 Task: Create a section Fast Flow and in the section, add a milestone Internet of Things (IoT) Implementation in the project ArtisanTech
Action: Mouse moved to (56, 241)
Screenshot: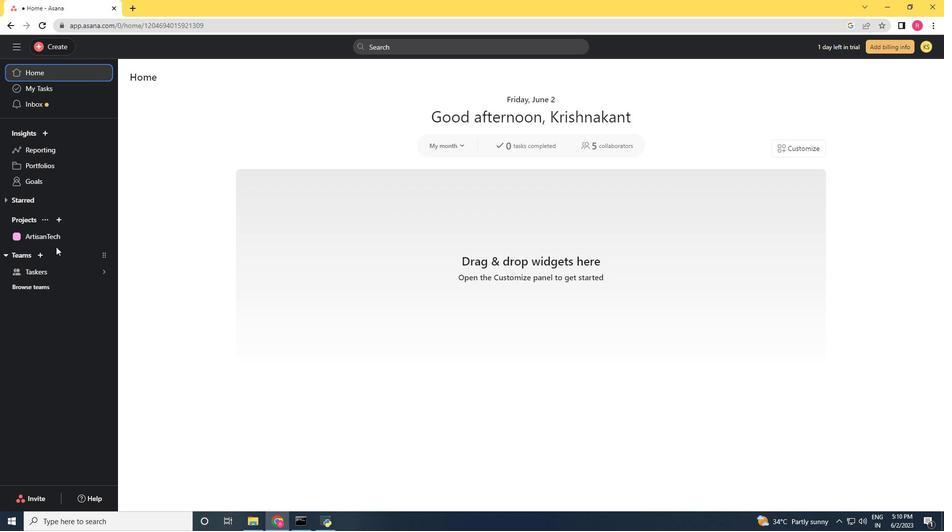 
Action: Mouse pressed left at (56, 241)
Screenshot: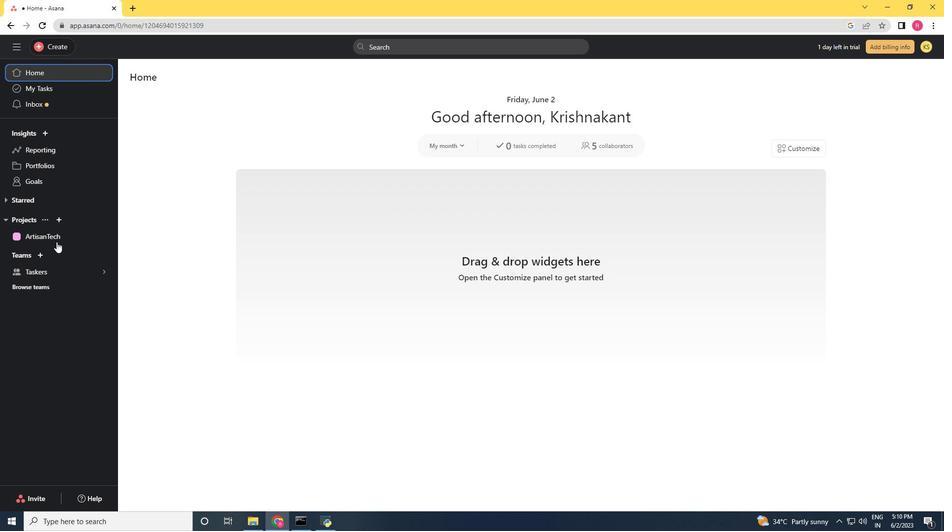 
Action: Mouse moved to (194, 368)
Screenshot: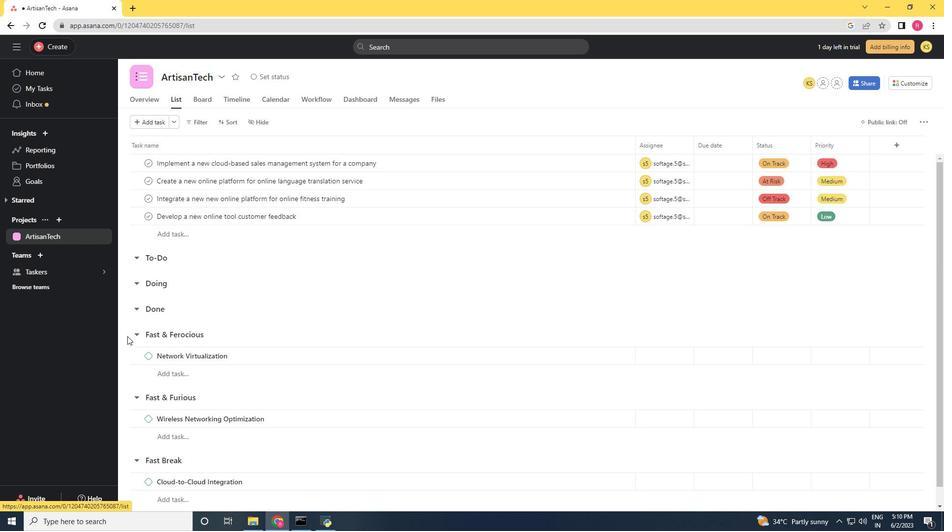 
Action: Mouse scrolled (194, 367) with delta (0, 0)
Screenshot: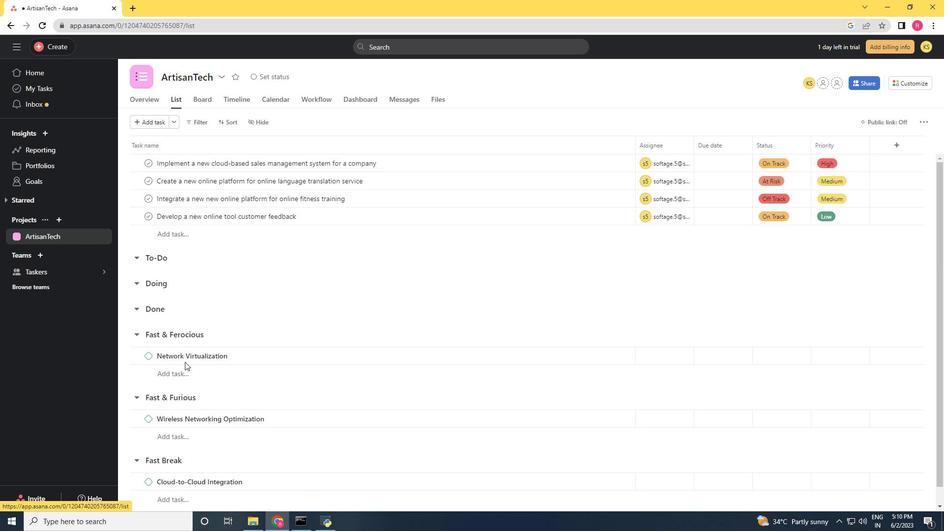 
Action: Mouse scrolled (194, 367) with delta (0, 0)
Screenshot: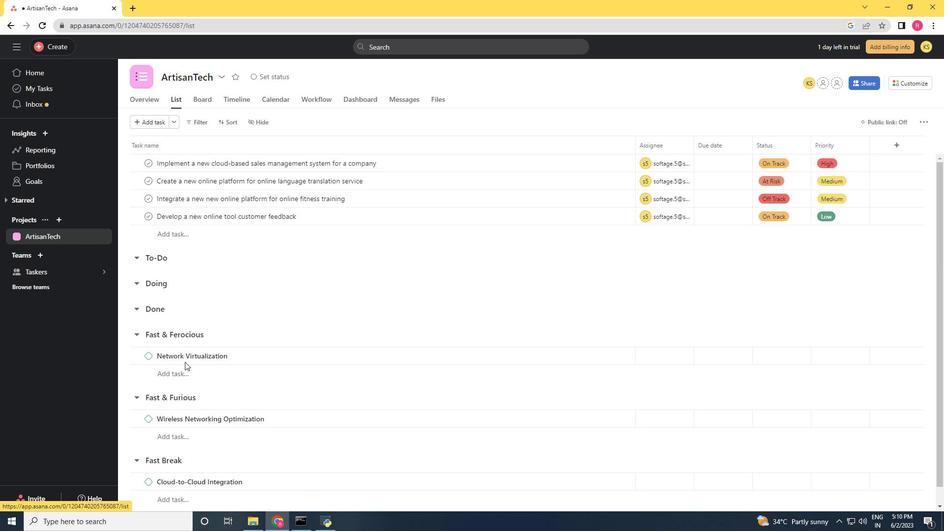 
Action: Mouse scrolled (194, 367) with delta (0, 0)
Screenshot: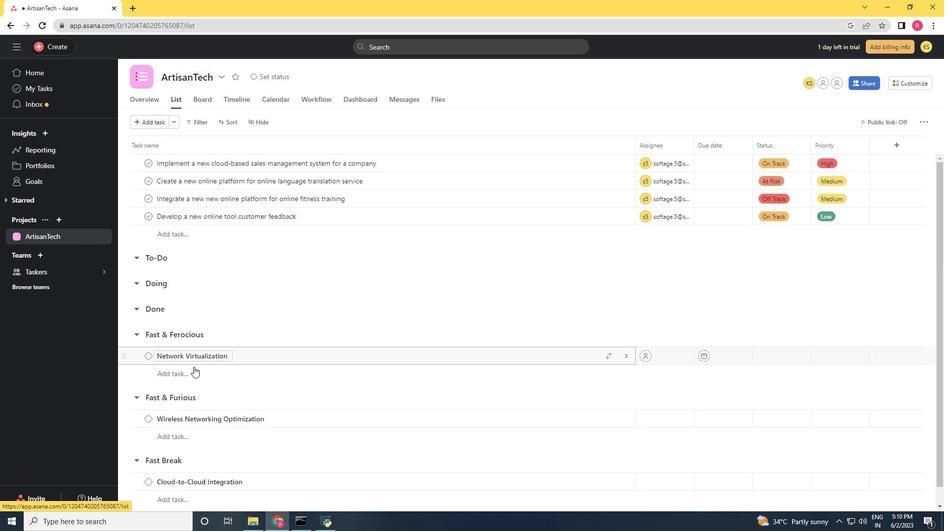 
Action: Mouse moved to (194, 368)
Screenshot: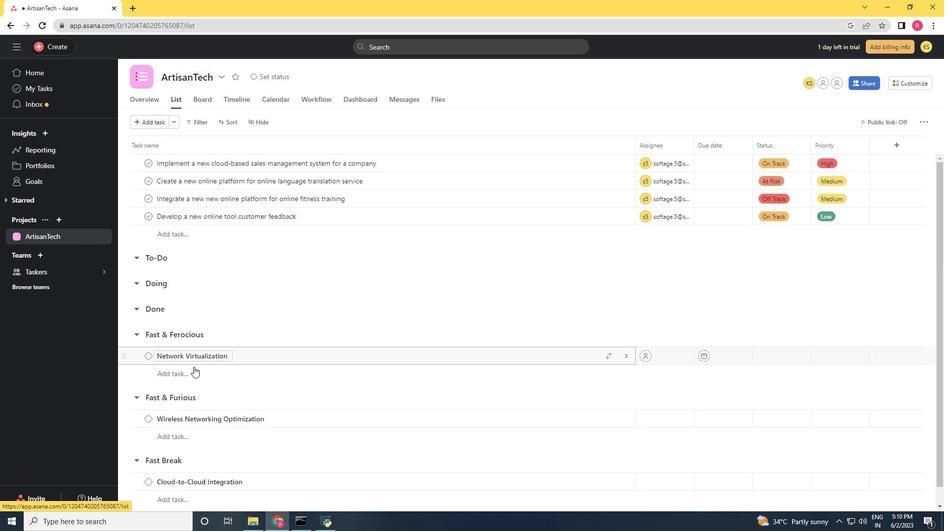 
Action: Mouse scrolled (194, 368) with delta (0, 0)
Screenshot: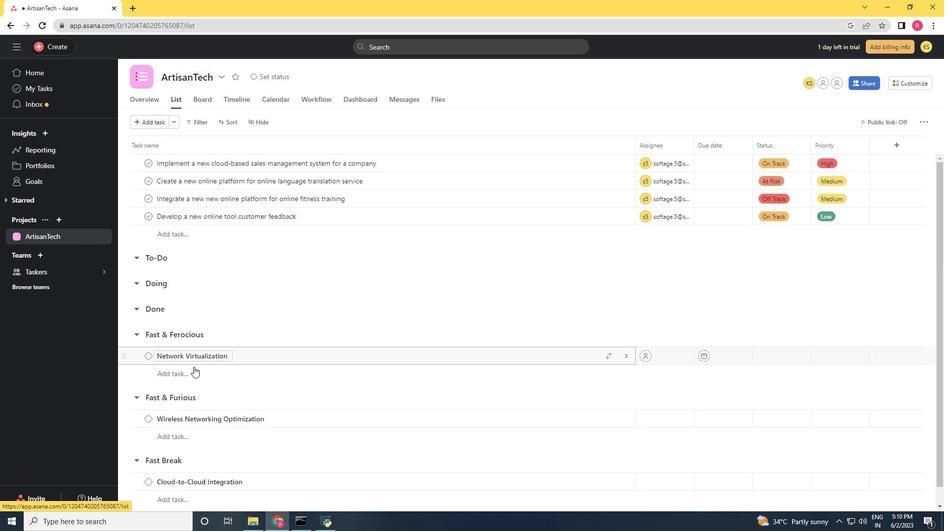 
Action: Mouse moved to (194, 370)
Screenshot: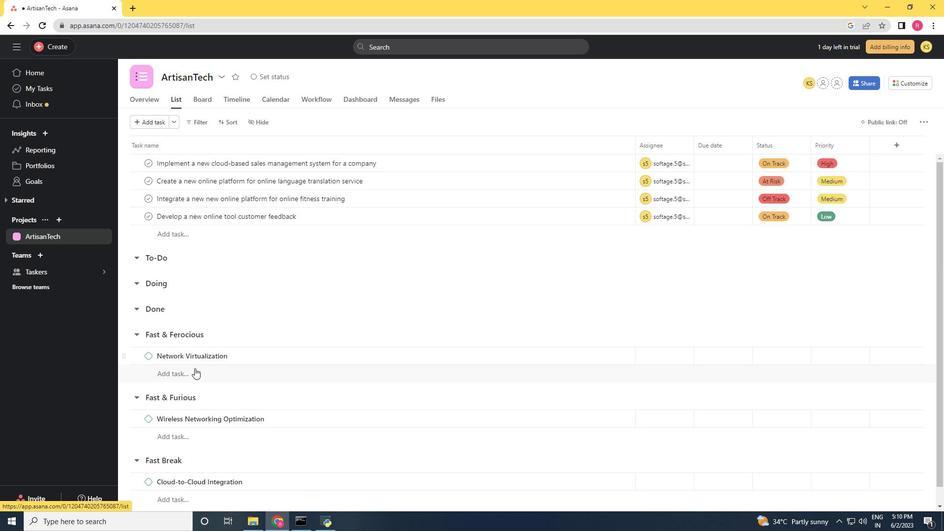 
Action: Mouse scrolled (194, 369) with delta (0, 0)
Screenshot: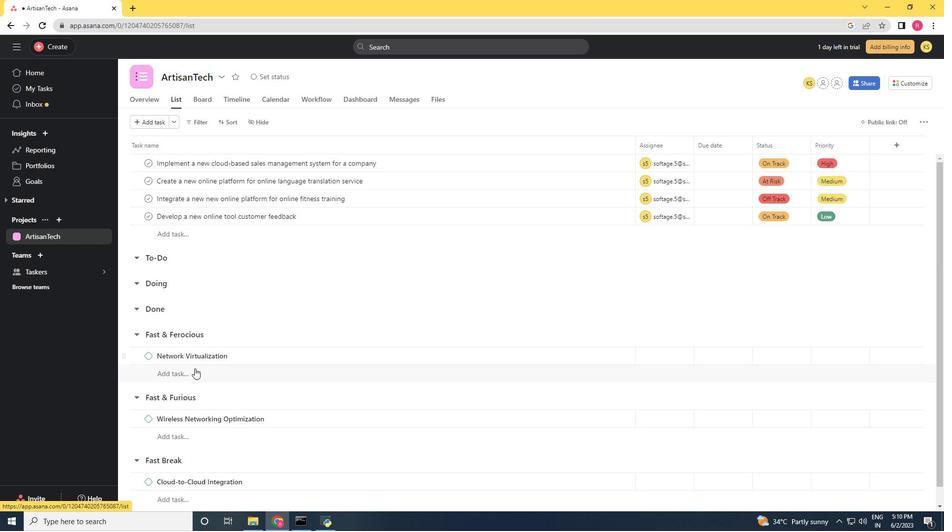 
Action: Mouse moved to (159, 495)
Screenshot: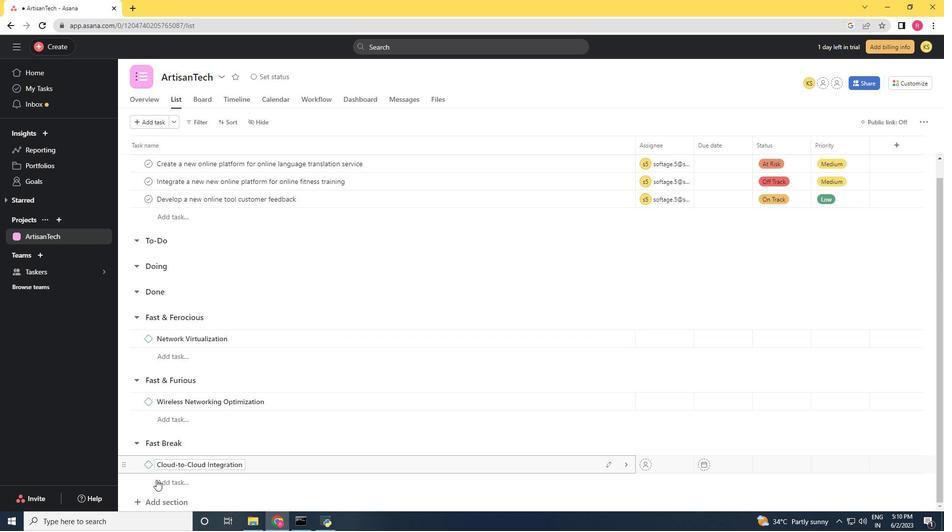 
Action: Mouse pressed left at (159, 495)
Screenshot: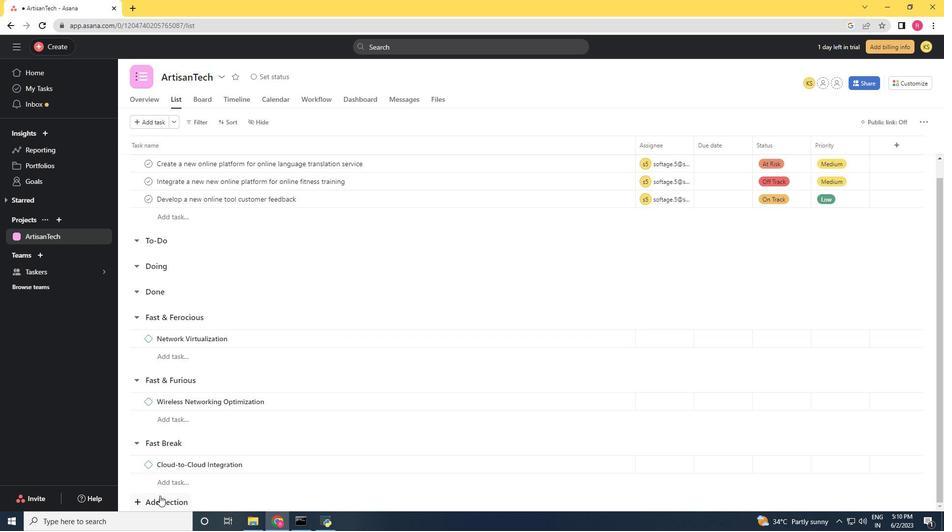 
Action: Key pressed <Key.shift>Fats<Key.backspace><Key.backspace>st
Screenshot: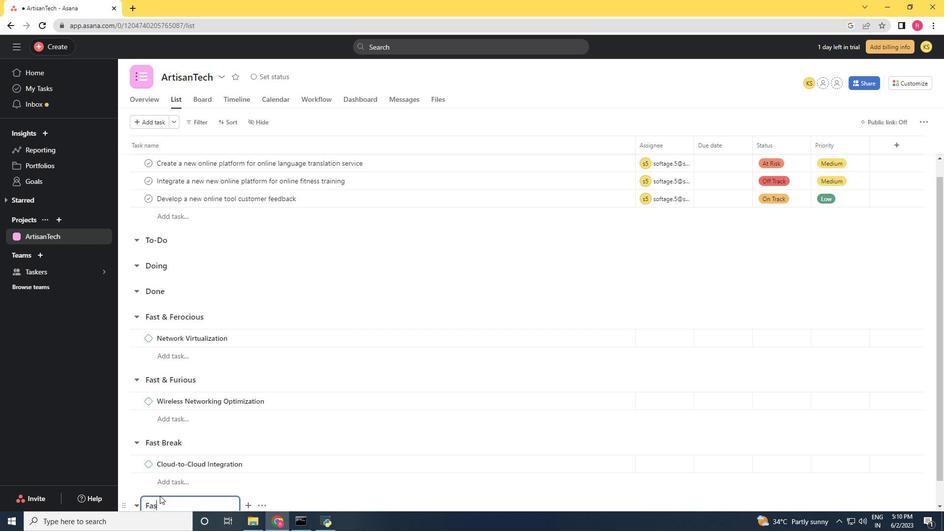 
Action: Mouse moved to (159, 482)
Screenshot: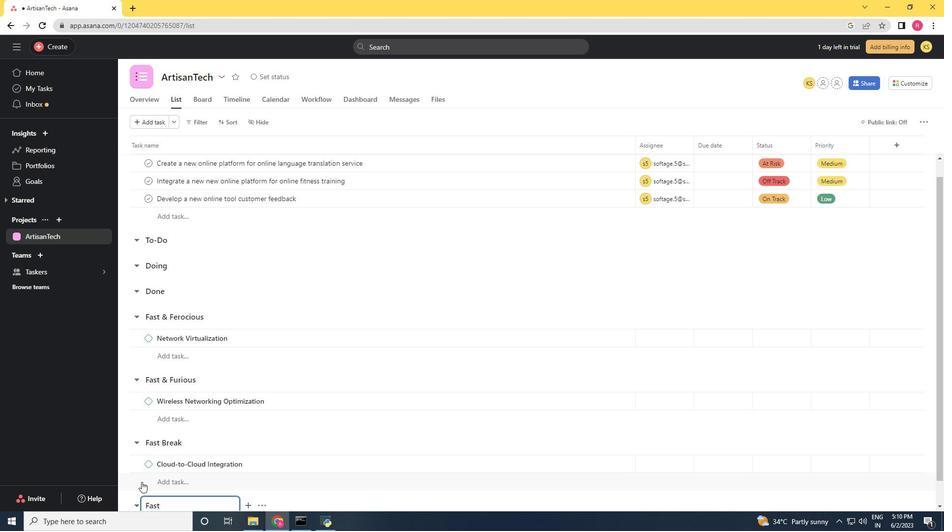 
Action: Mouse scrolled (159, 482) with delta (0, 0)
Screenshot: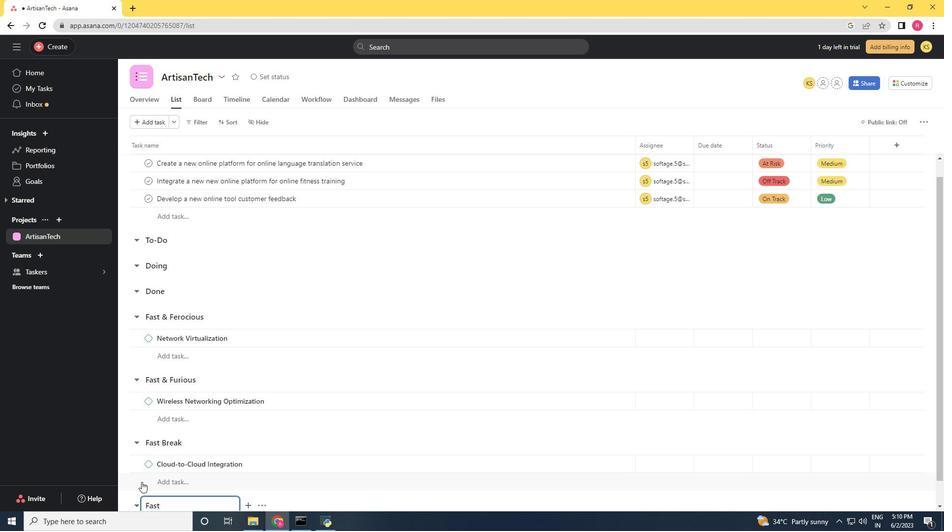 
Action: Mouse moved to (160, 482)
Screenshot: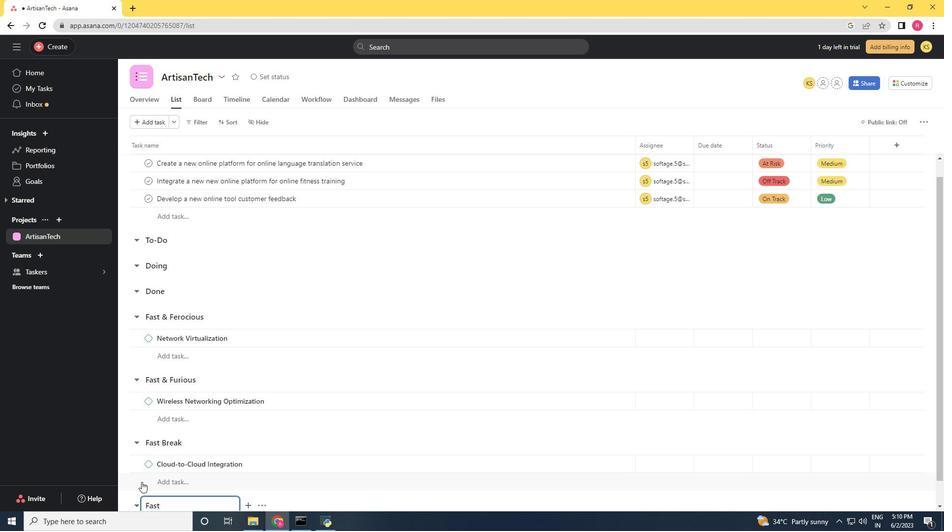 
Action: Mouse scrolled (160, 482) with delta (0, 0)
Screenshot: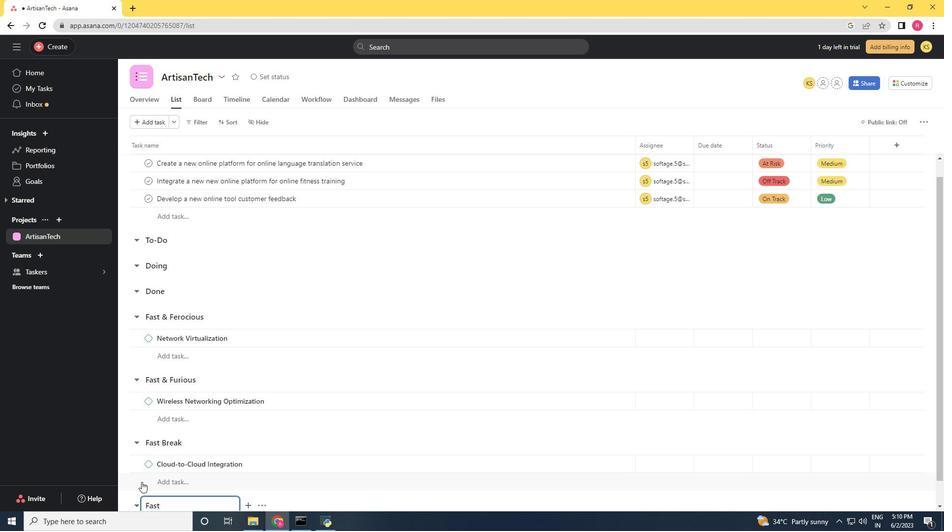 
Action: Mouse moved to (161, 482)
Screenshot: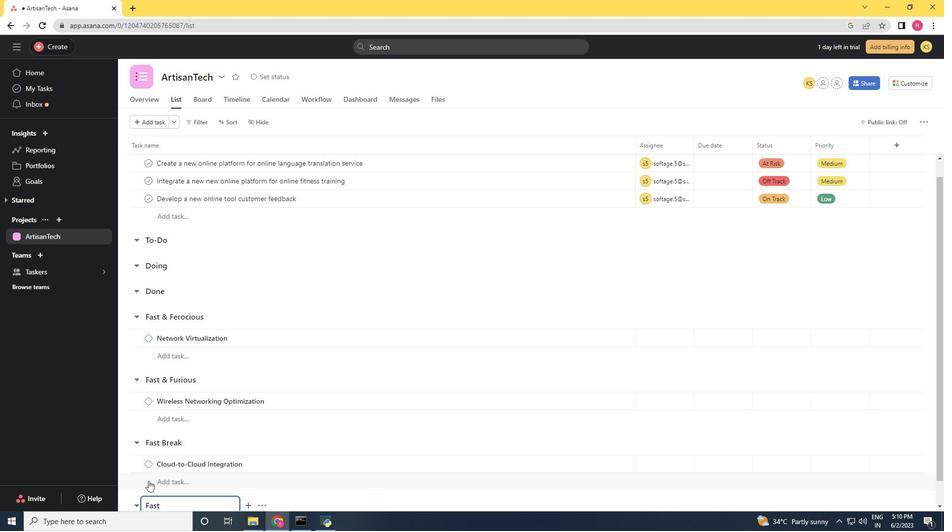 
Action: Mouse scrolled (161, 481) with delta (0, 0)
Screenshot: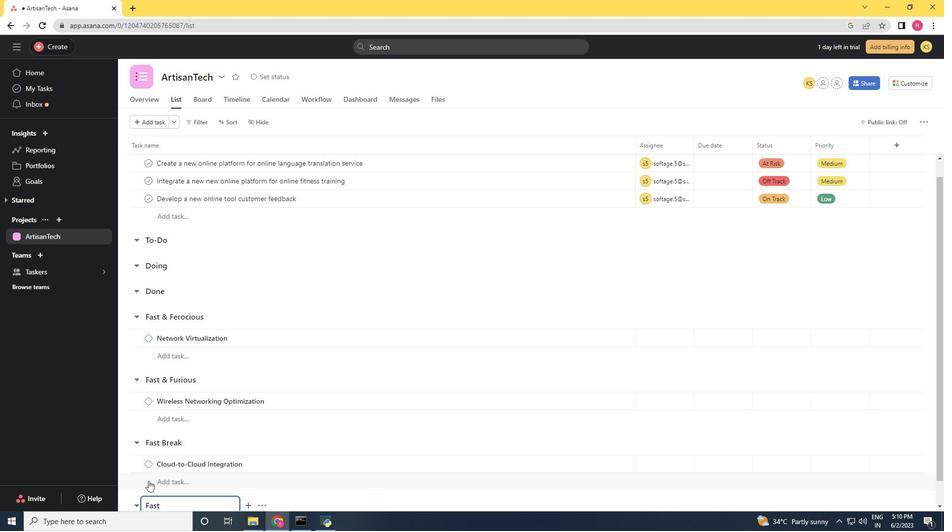 
Action: Mouse moved to (165, 478)
Screenshot: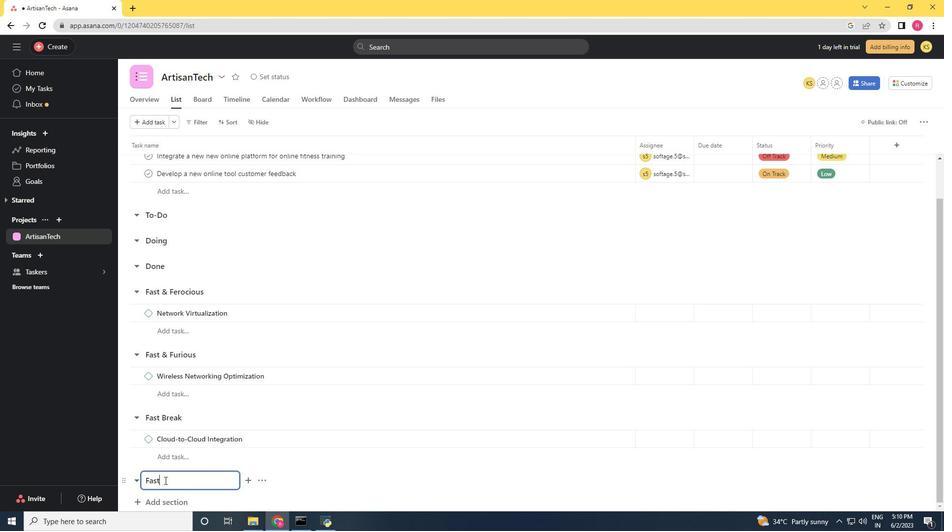 
Action: Key pressed <Key.space><Key.shift><Key.shift><Key.shift><Key.shift><Key.shift><Key.shift><Key.shift><Key.shift>Flow<Key.space>
Screenshot: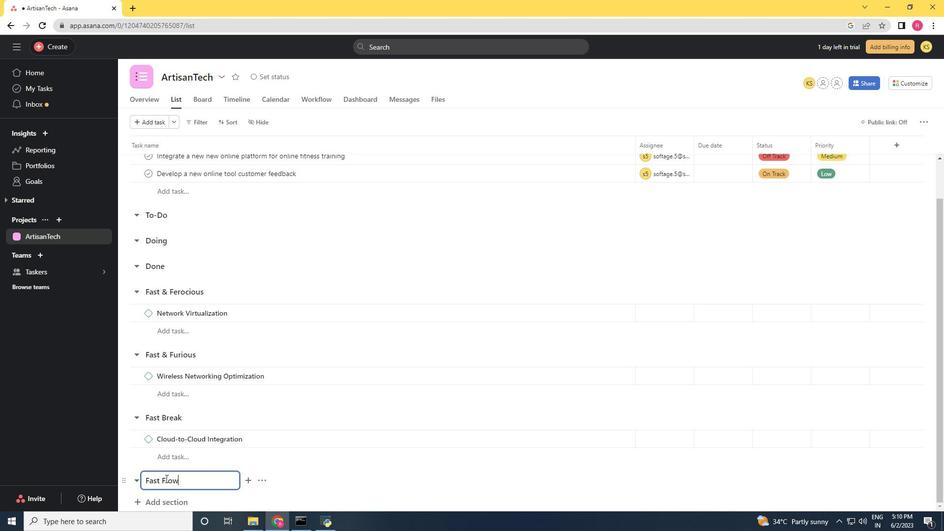 
Action: Mouse moved to (222, 472)
Screenshot: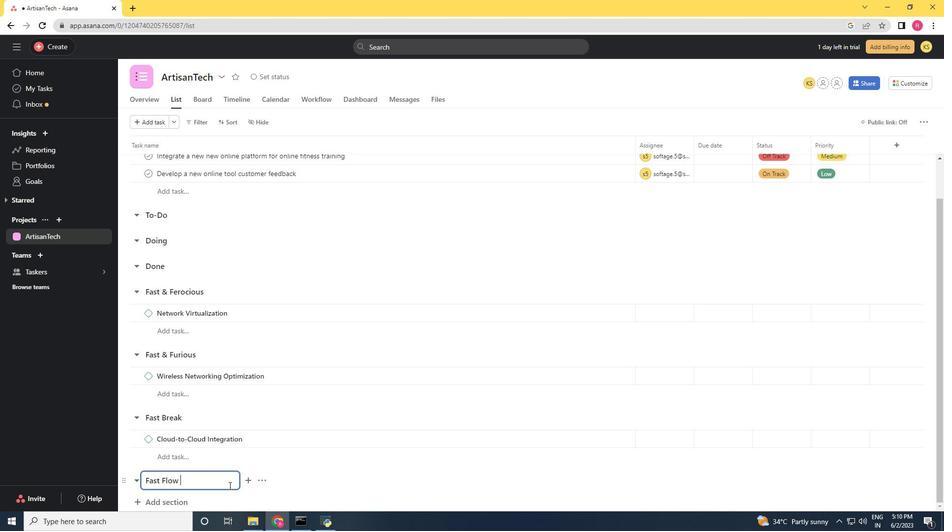
Action: Key pressed <Key.enter><Key.shift><Key.shift>Intel<Key.backspace>rnet<Key.space>of<Key.space><Key.shift>Things<Key.space><Key.shift_r><Key.shift_r><Key.shift_r><Key.shift_r><Key.shift_r>(<Key.shift_r>Io<Key.shift_r><Key.shift_r><Key.shift_r><Key.shift_r><Key.shift_r><Key.shift_r>T<Key.shift_r>)<Key.space><Key.shift>Implementation
Screenshot: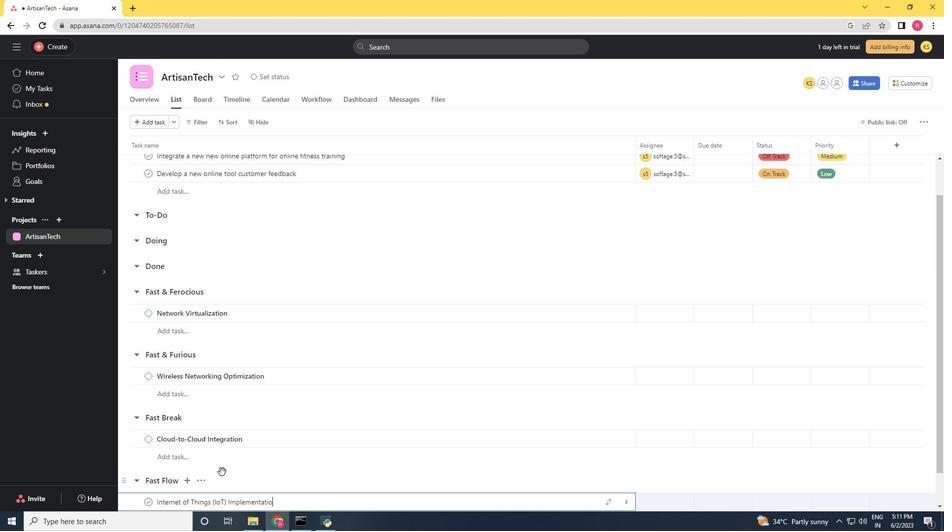 
Action: Mouse moved to (323, 467)
Screenshot: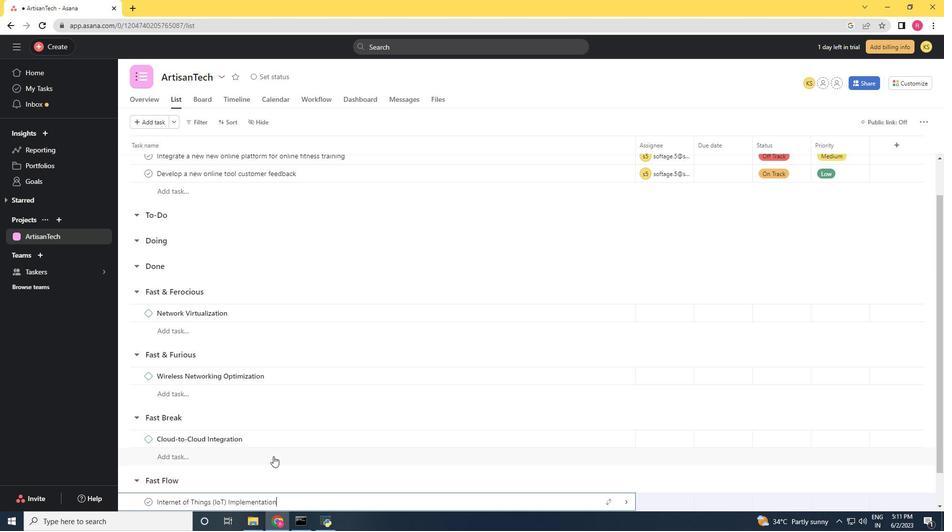 
Action: Mouse scrolled (323, 467) with delta (0, 0)
Screenshot: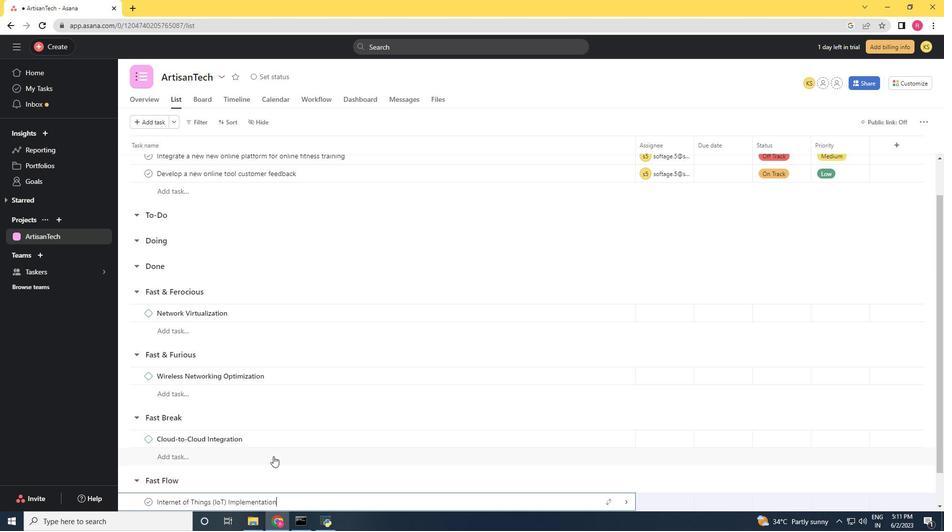 
Action: Mouse moved to (330, 471)
Screenshot: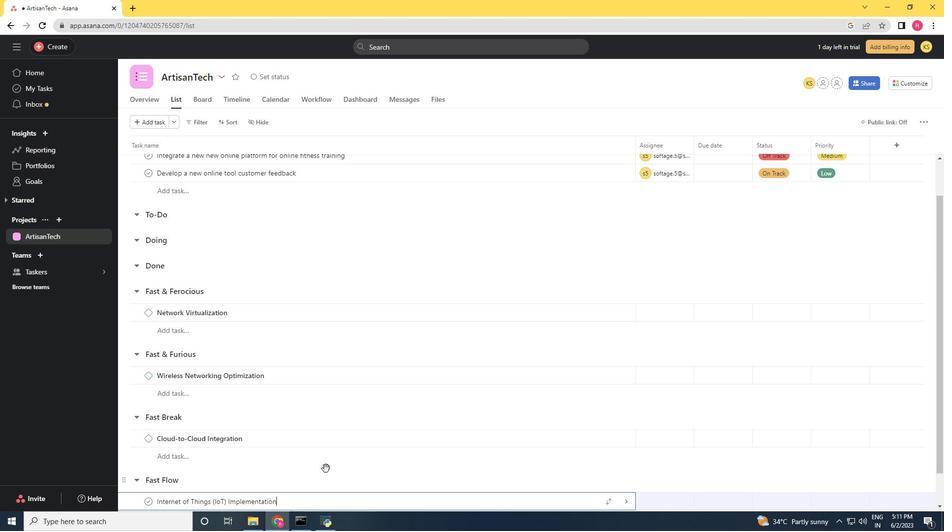 
Action: Mouse scrolled (329, 469) with delta (0, 0)
Screenshot: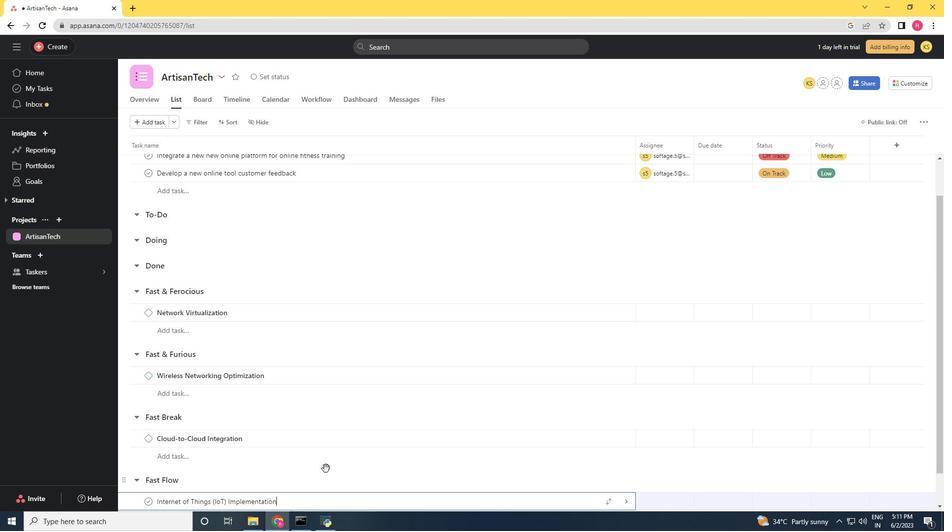 
Action: Mouse moved to (330, 471)
Screenshot: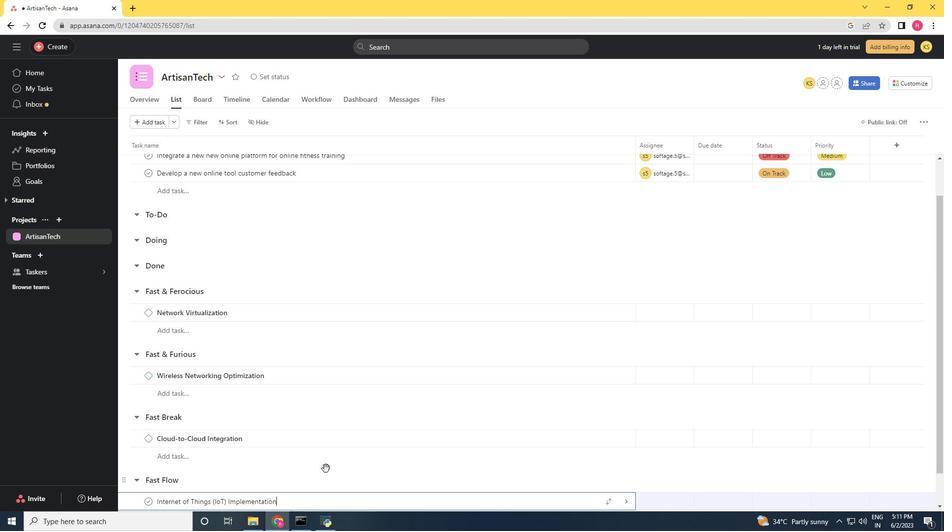 
Action: Mouse scrolled (330, 469) with delta (0, 0)
Screenshot: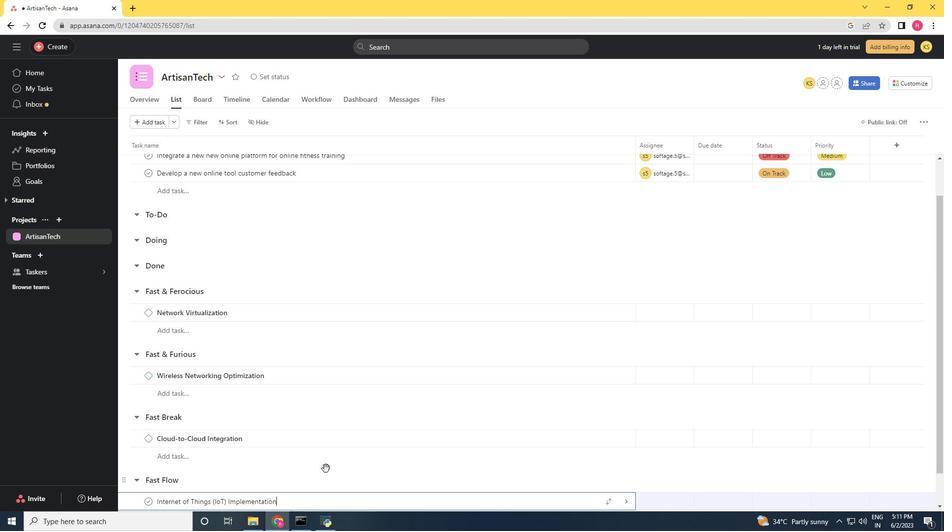 
Action: Mouse moved to (330, 472)
Screenshot: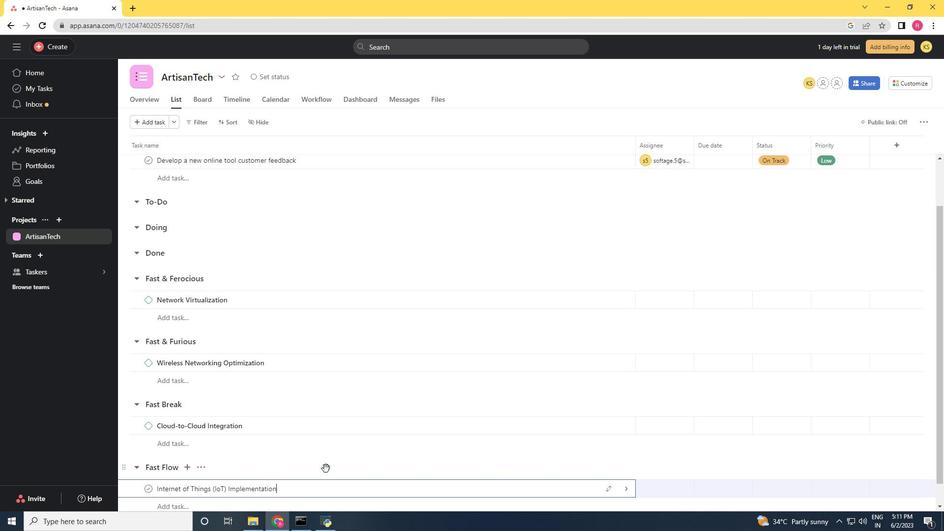 
Action: Mouse scrolled (330, 470) with delta (0, 0)
Screenshot: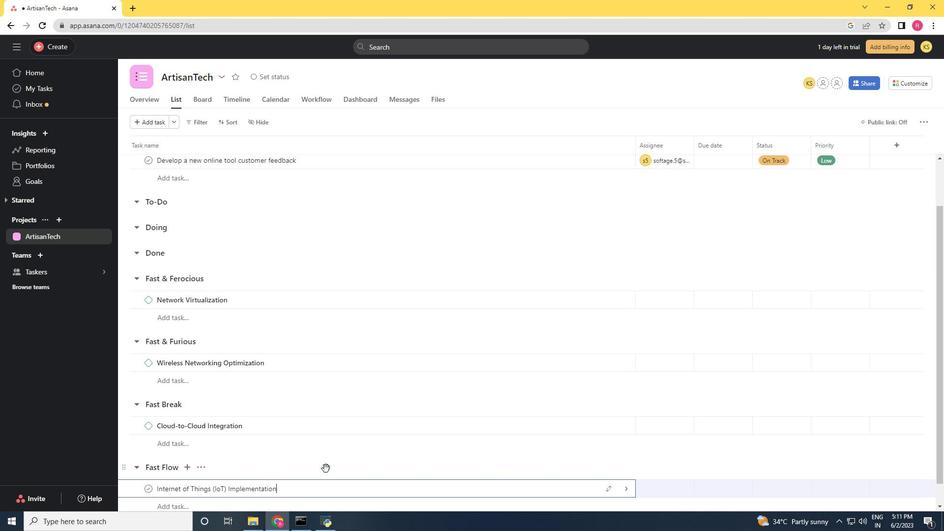 
Action: Mouse moved to (321, 460)
Screenshot: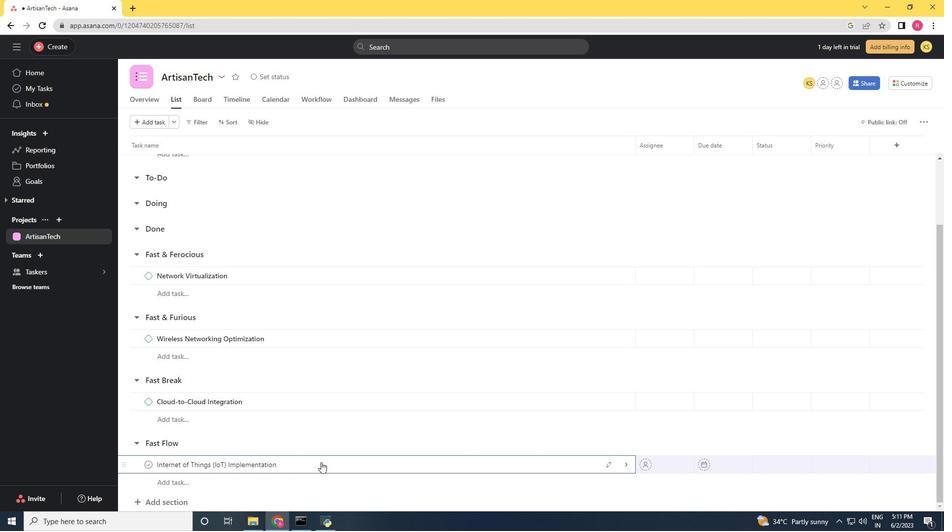 
Action: Mouse pressed right at (321, 460)
Screenshot: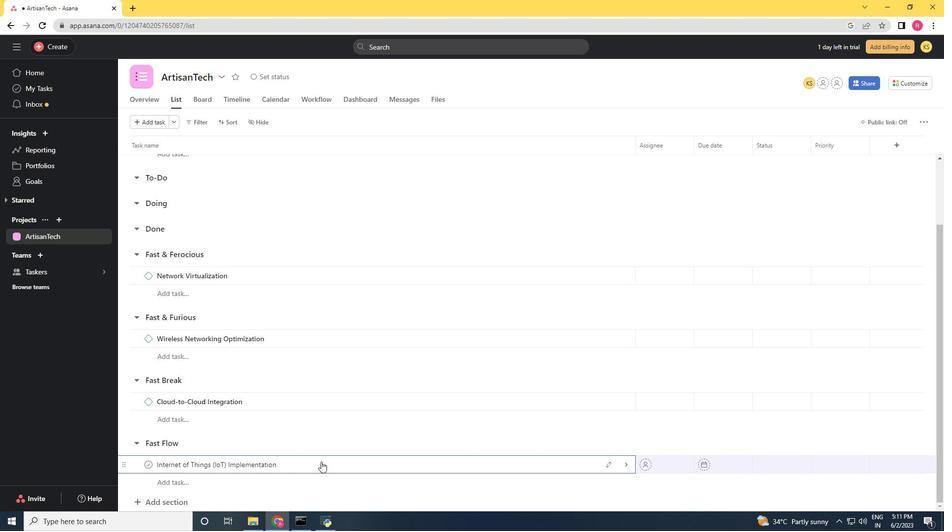 
Action: Mouse moved to (363, 410)
Screenshot: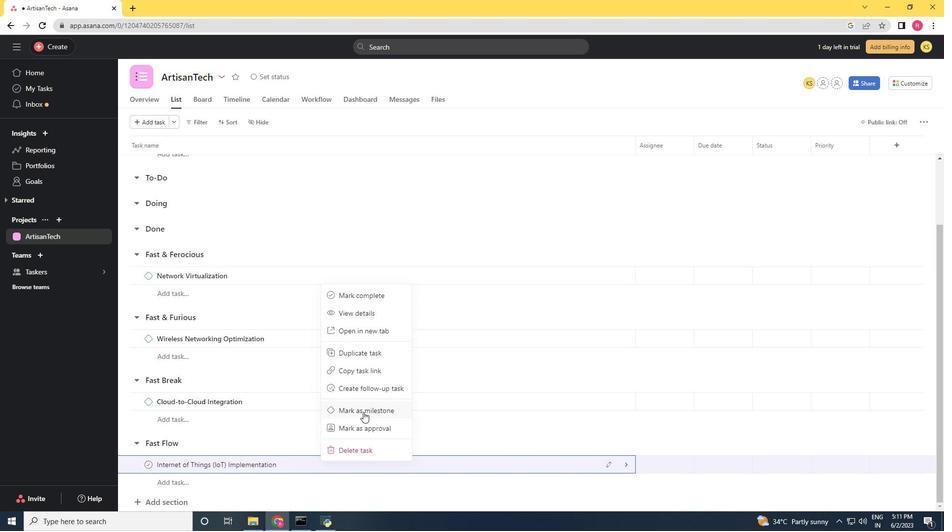 
Action: Mouse pressed left at (363, 410)
Screenshot: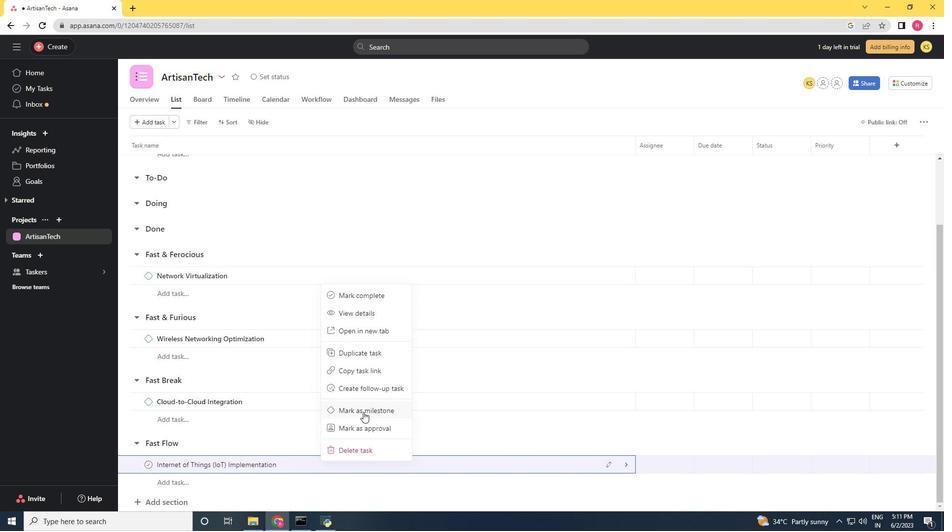 
Action: Mouse moved to (354, 406)
Screenshot: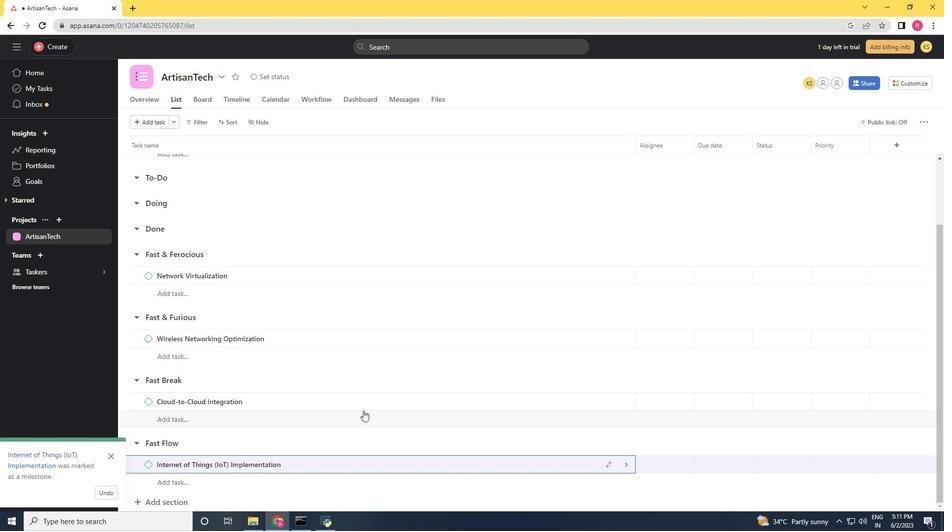 
